 Task: Add Checklist CL0026 to Card Card0026 in Board Board0022 in Workspace Development in Trello
Action: Mouse moved to (444, 488)
Screenshot: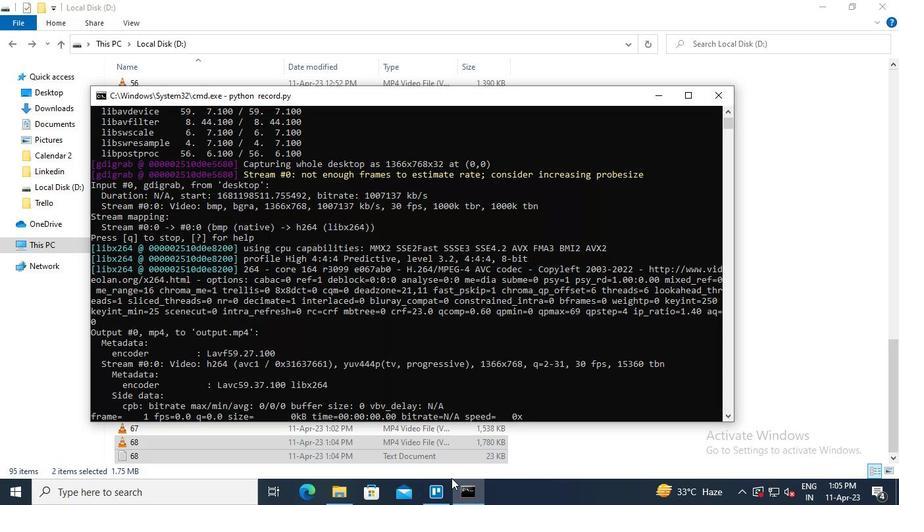 
Action: Mouse pressed left at (444, 488)
Screenshot: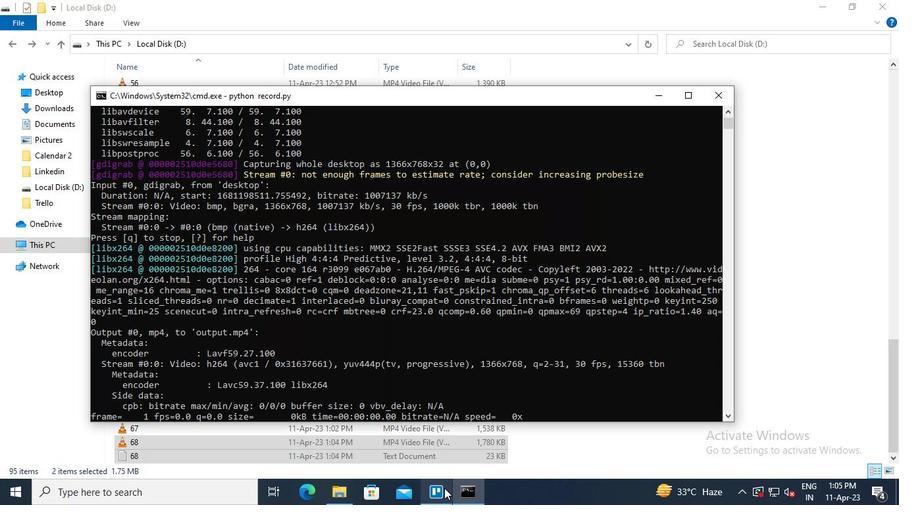 
Action: Mouse moved to (212, 216)
Screenshot: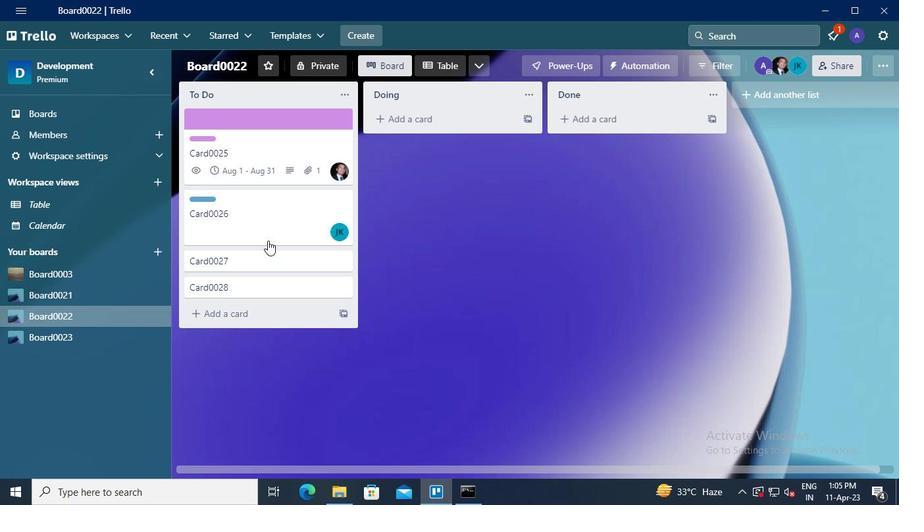 
Action: Mouse pressed left at (212, 216)
Screenshot: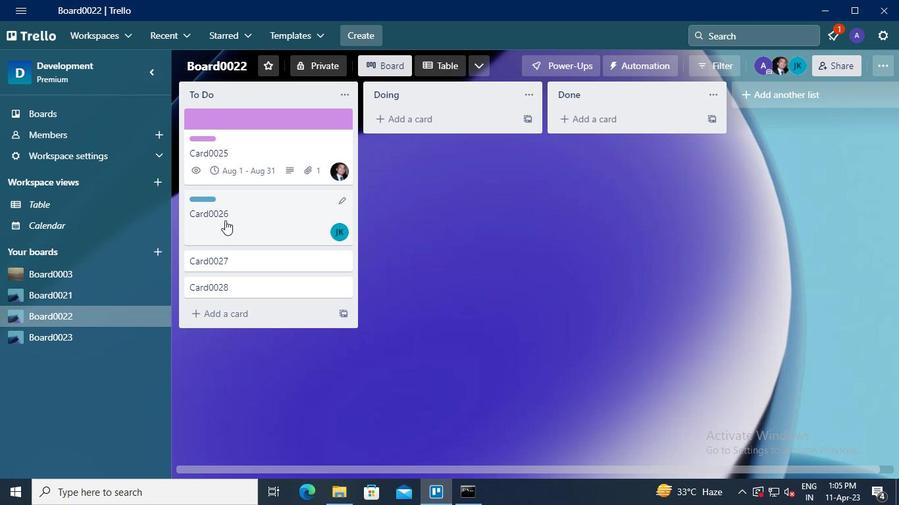 
Action: Mouse moved to (611, 223)
Screenshot: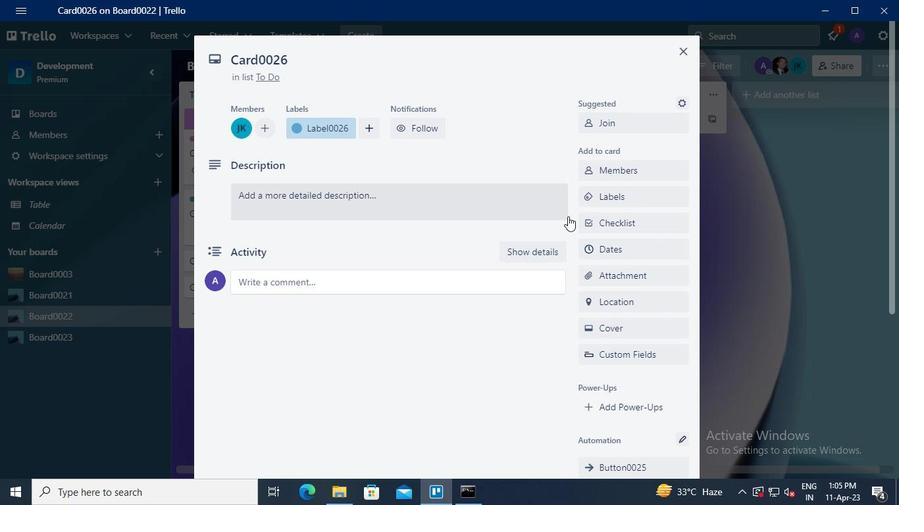 
Action: Mouse pressed left at (611, 223)
Screenshot: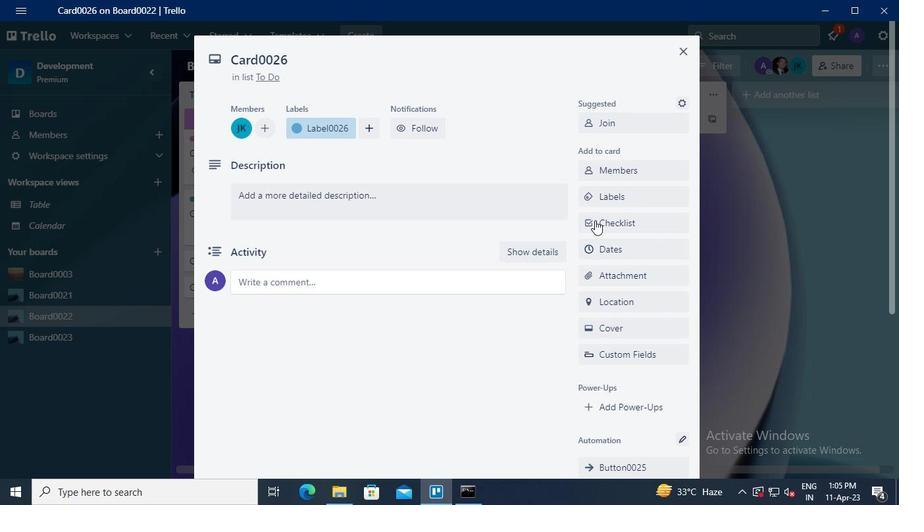 
Action: Mouse moved to (633, 293)
Screenshot: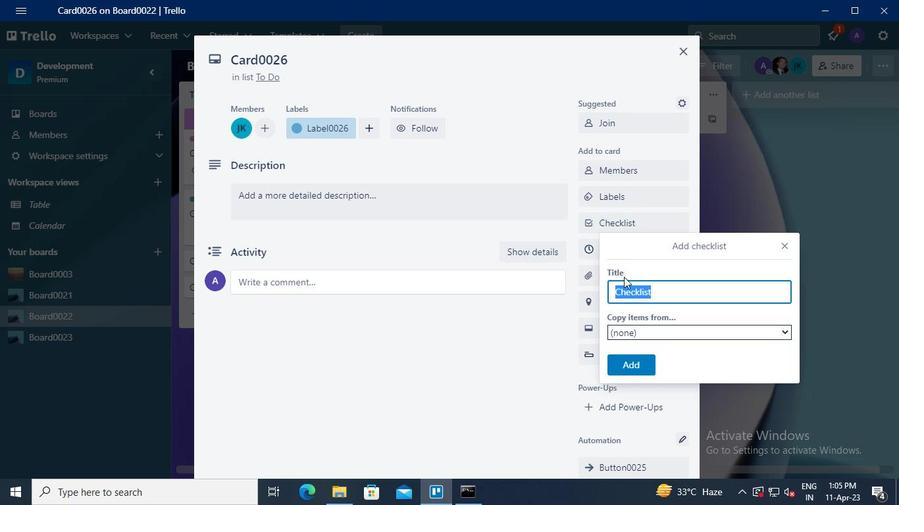 
Action: Keyboard Key.shift
Screenshot: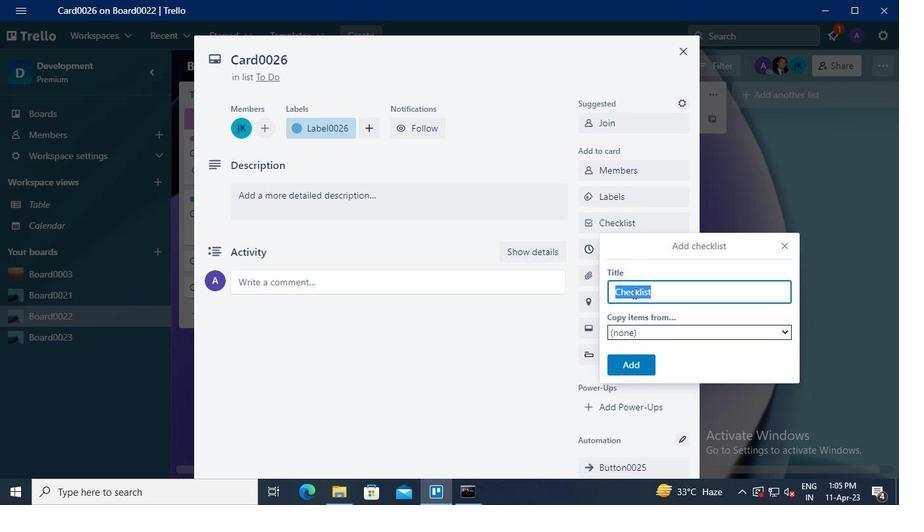 
Action: Keyboard C
Screenshot: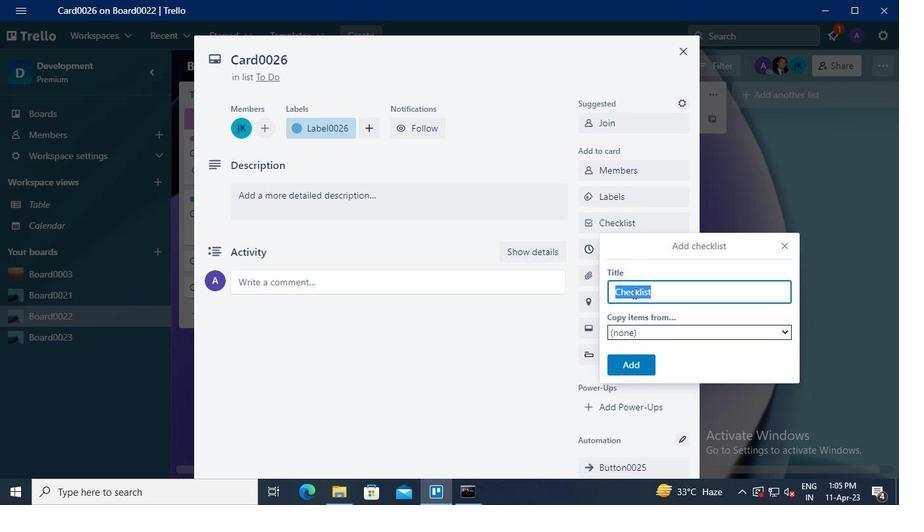 
Action: Keyboard L
Screenshot: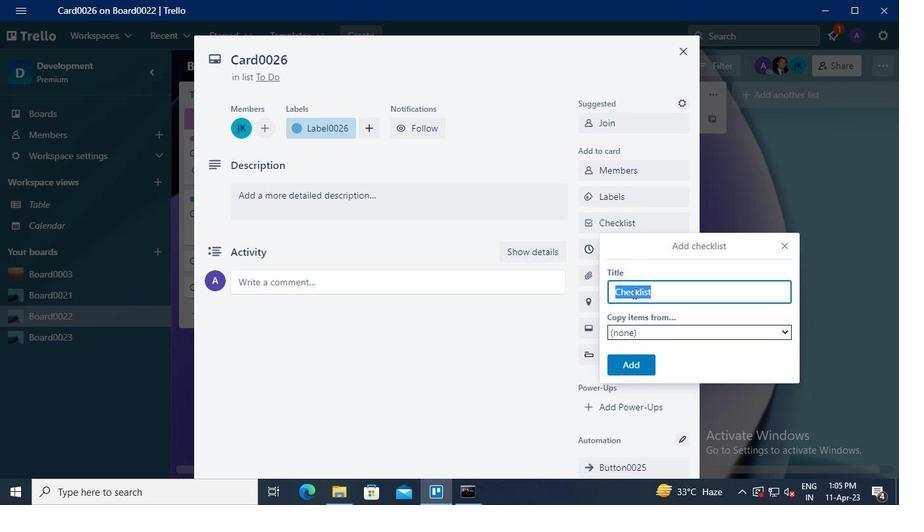 
Action: Keyboard <96>
Screenshot: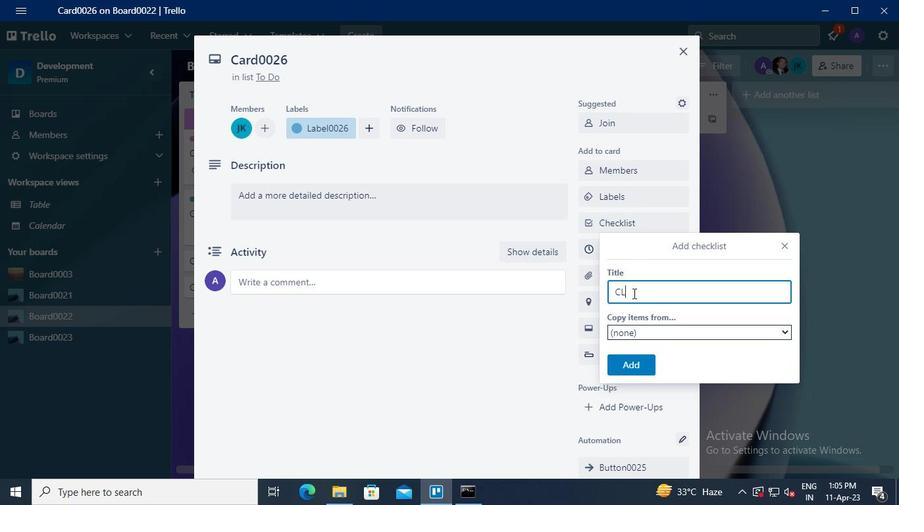 
Action: Keyboard <96>
Screenshot: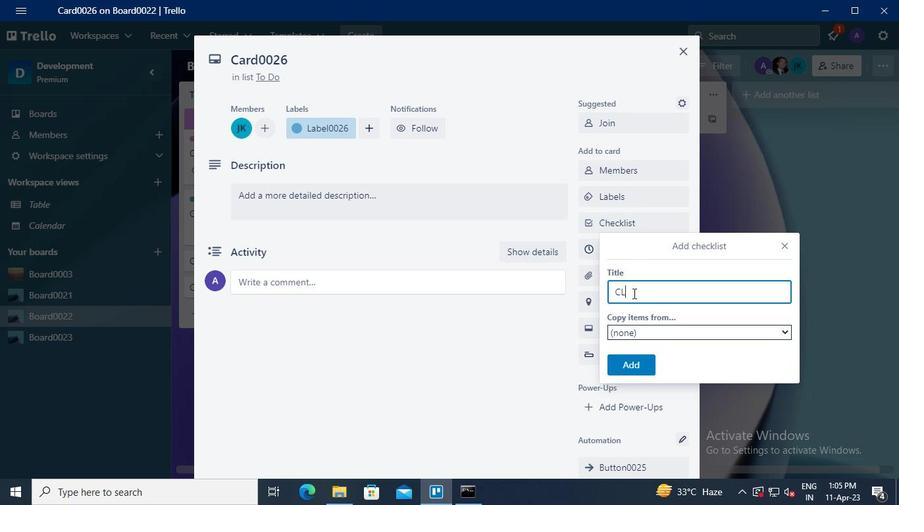 
Action: Keyboard <98>
Screenshot: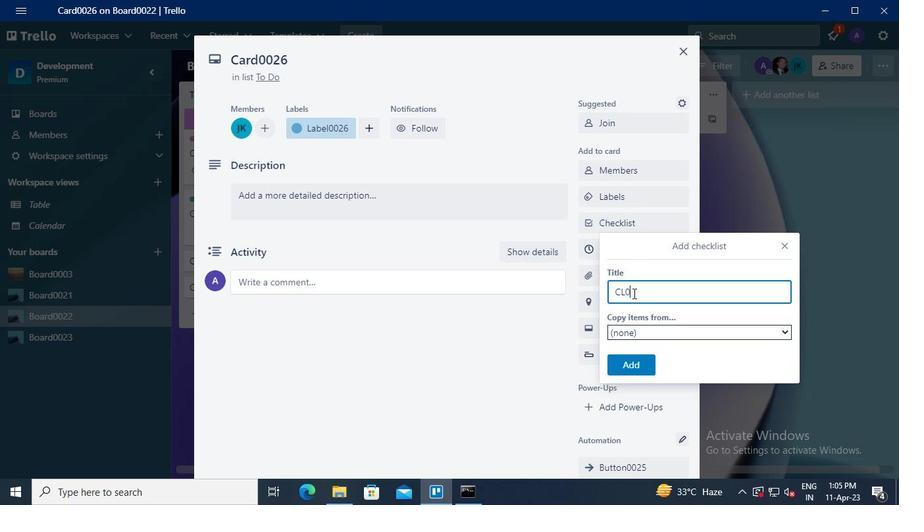 
Action: Keyboard <102>
Screenshot: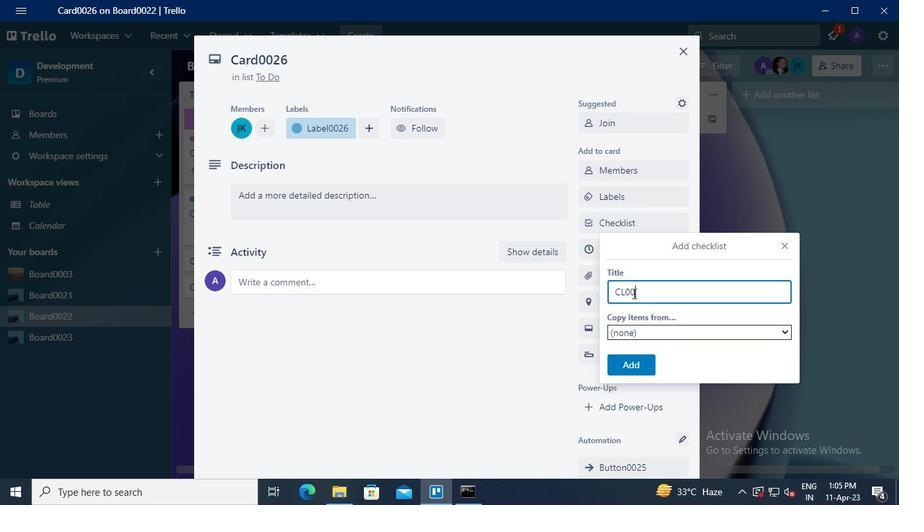 
Action: Mouse moved to (635, 361)
Screenshot: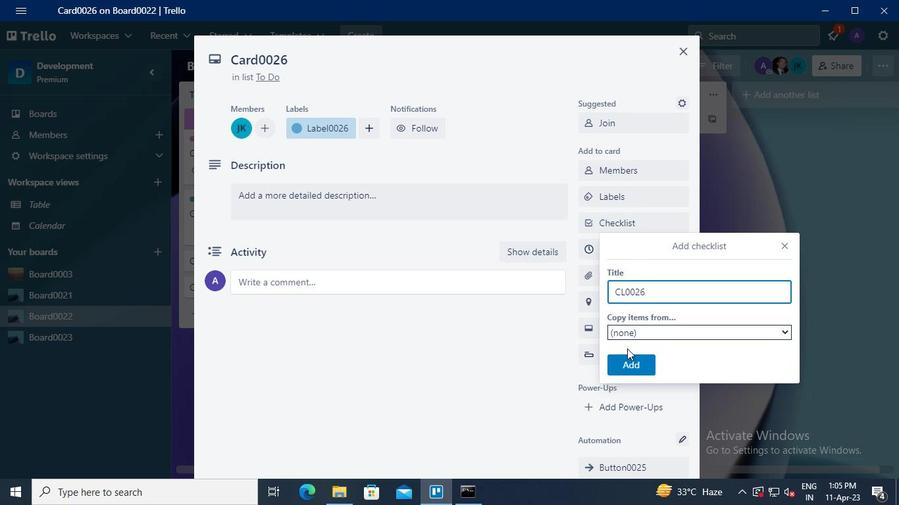 
Action: Mouse pressed left at (635, 361)
Screenshot: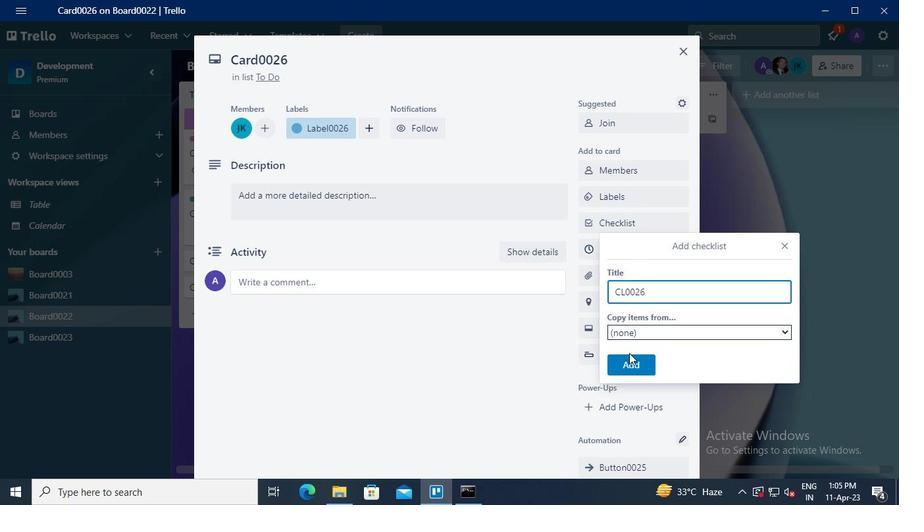 
Action: Mouse moved to (470, 484)
Screenshot: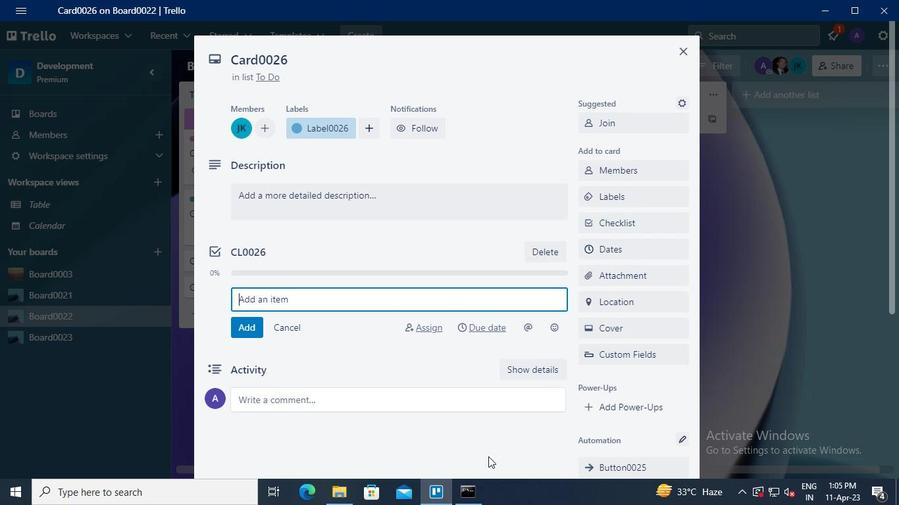 
Action: Mouse pressed left at (470, 484)
Screenshot: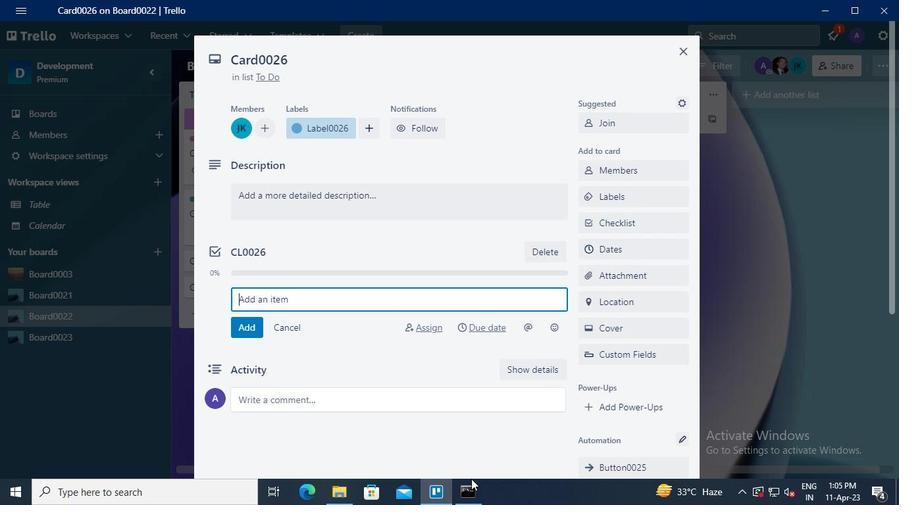 
Action: Mouse moved to (713, 96)
Screenshot: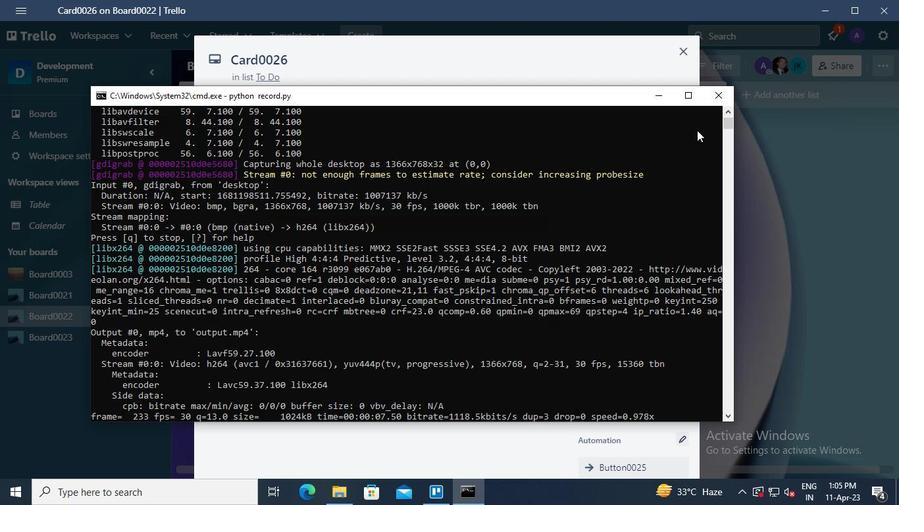 
Action: Mouse pressed left at (713, 96)
Screenshot: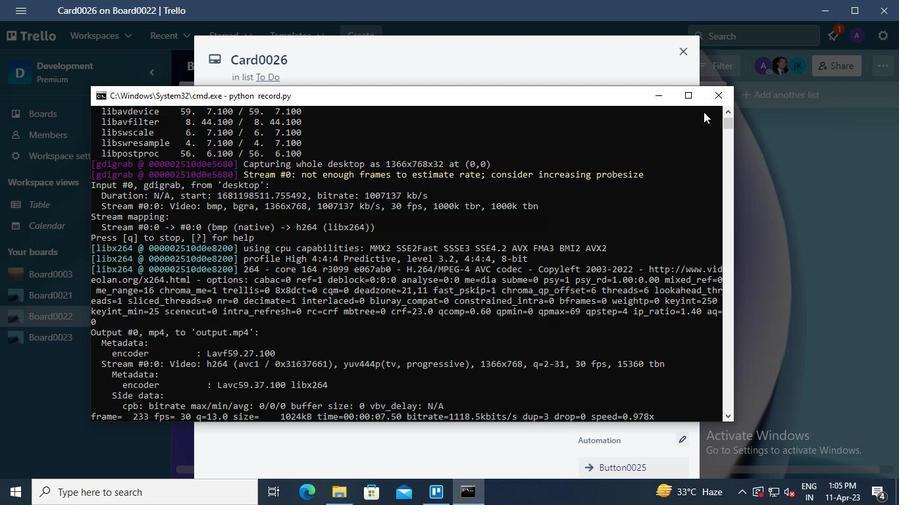 
